 Task: Select the current location as Chichen Itza, Mexico . Now zoom - , and verify the location . Hide zoom slider
Action: Mouse moved to (114, 50)
Screenshot: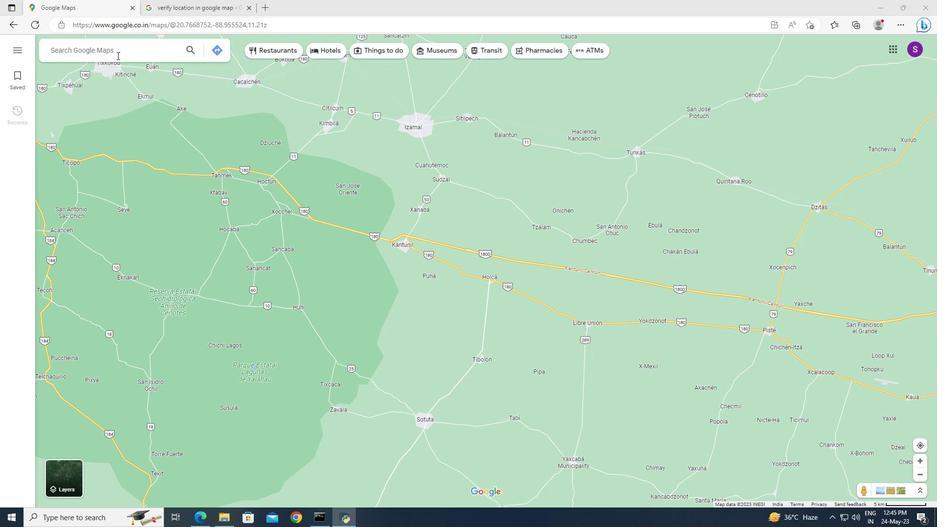 
Action: Mouse pressed left at (114, 50)
Screenshot: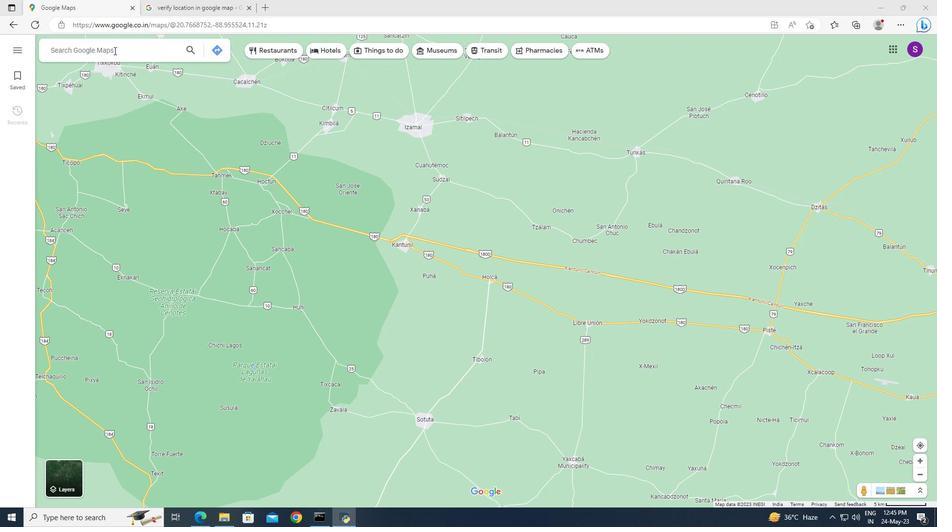 
Action: Key pressed <Key.shift>Chichen<Key.space><Key.shift><Key.shift>Itza,<Key.space><Key.shift>Mexico<Key.enter>
Screenshot: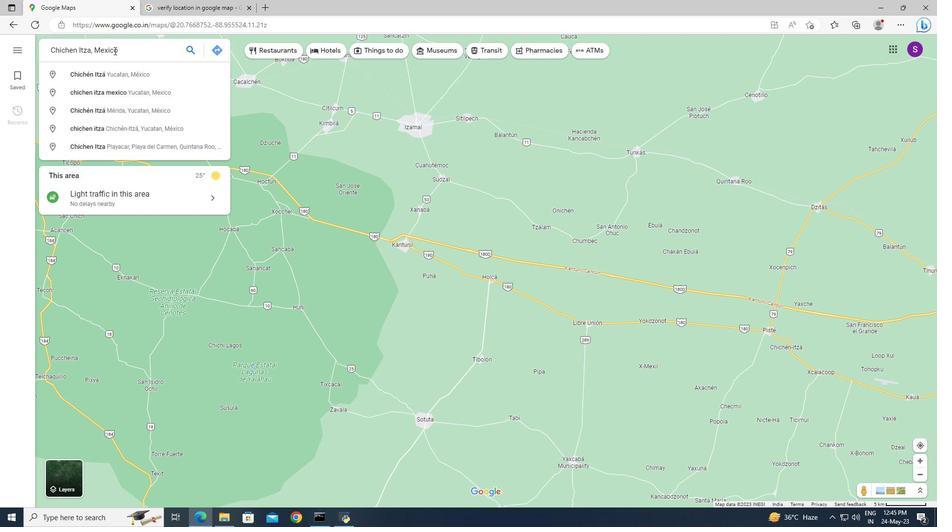 
Action: Mouse moved to (915, 473)
Screenshot: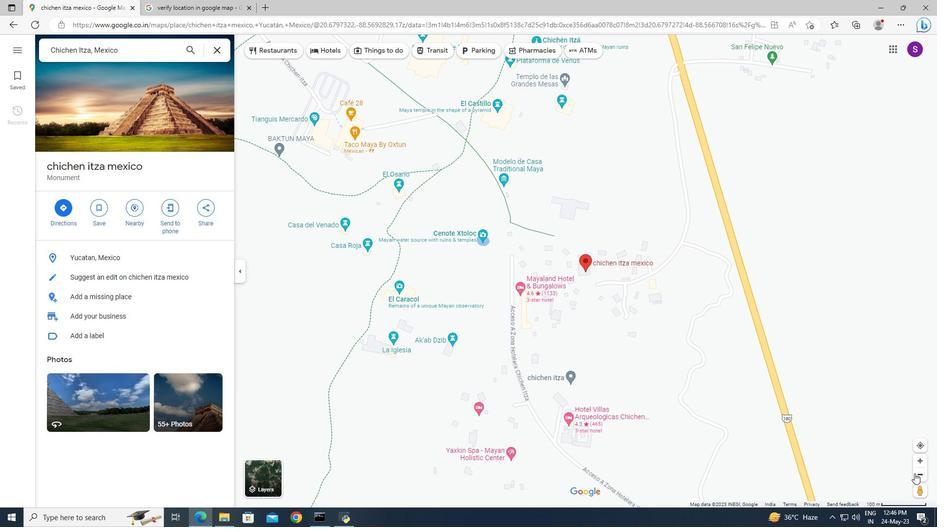 
Action: Mouse pressed left at (915, 473)
Screenshot: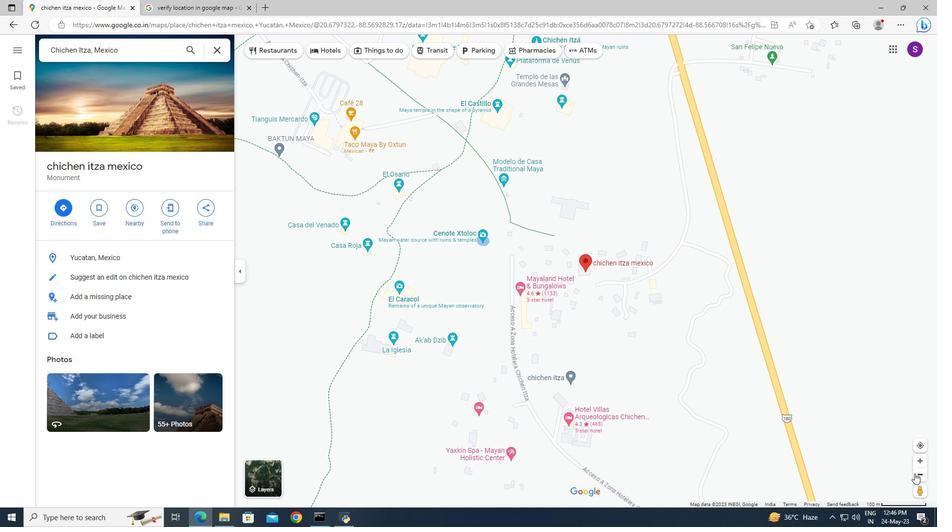
Action: Mouse pressed left at (915, 473)
Screenshot: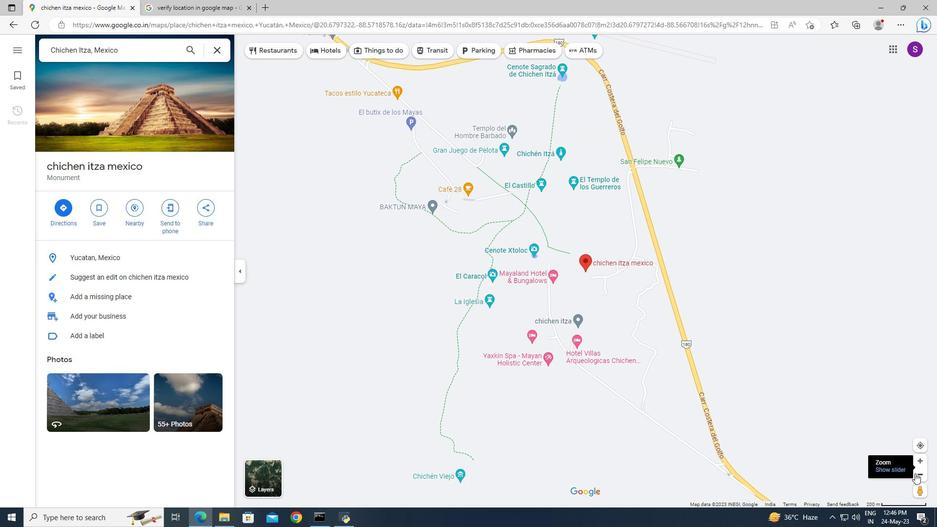 
Action: Mouse moved to (897, 471)
Screenshot: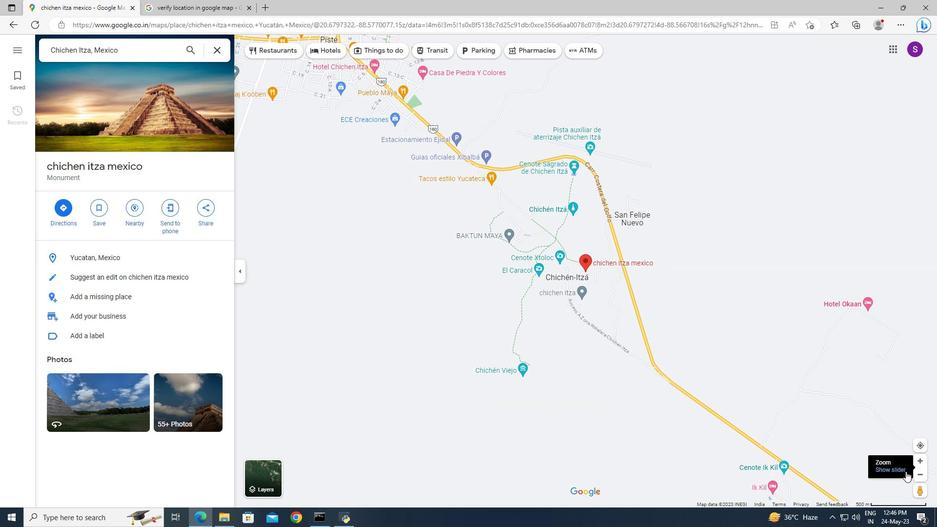 
Action: Mouse pressed left at (897, 471)
Screenshot: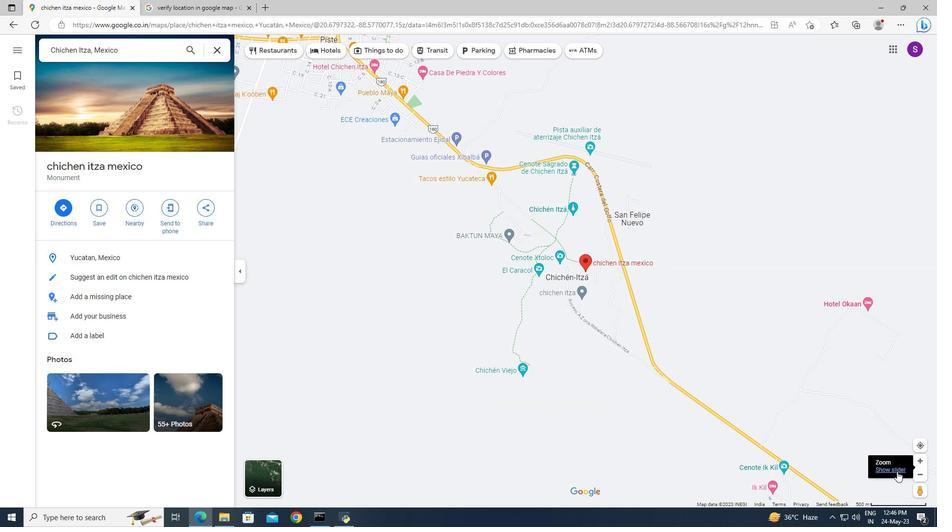 
Action: Mouse moved to (922, 418)
Screenshot: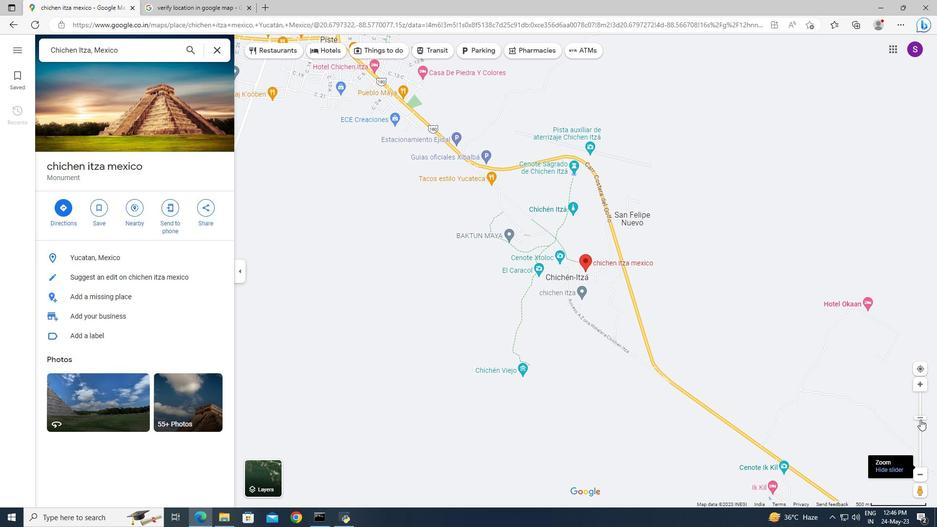 
Action: Mouse pressed left at (922, 418)
Screenshot: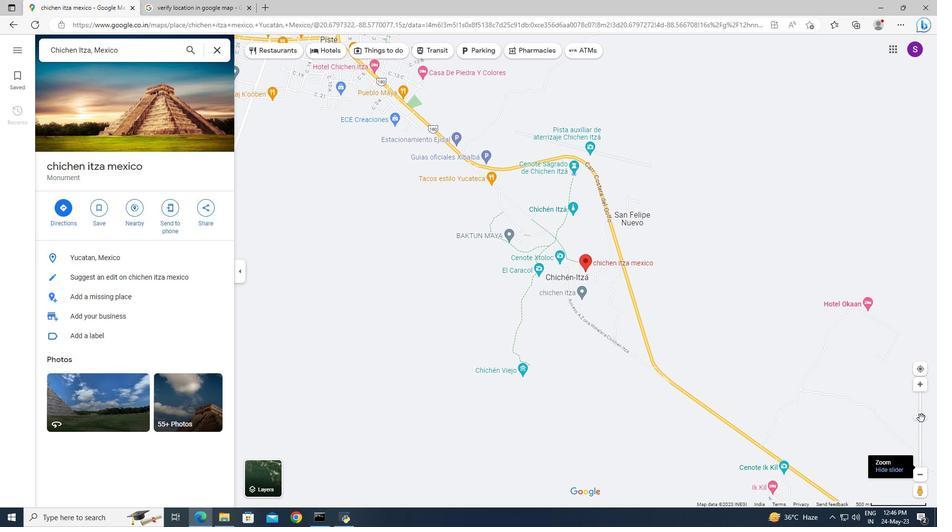 
Action: Mouse moved to (893, 470)
Screenshot: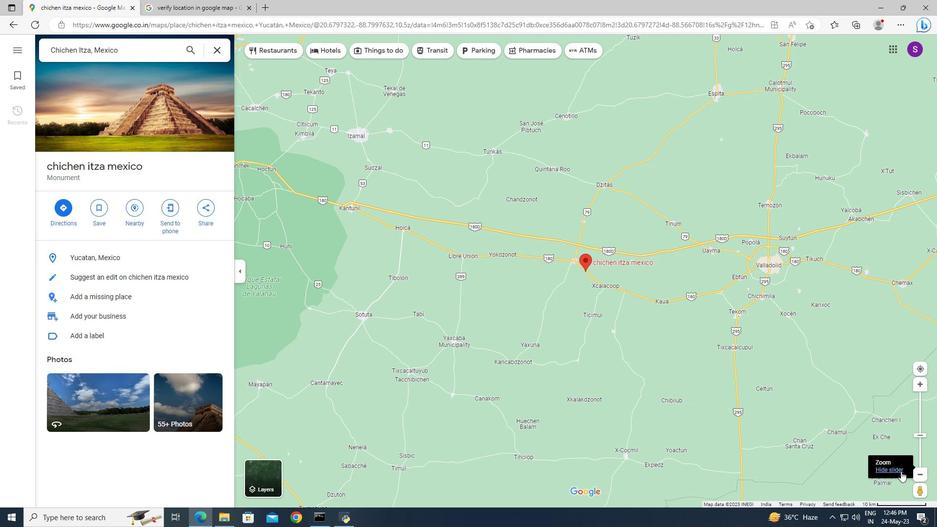 
Action: Mouse pressed left at (893, 470)
Screenshot: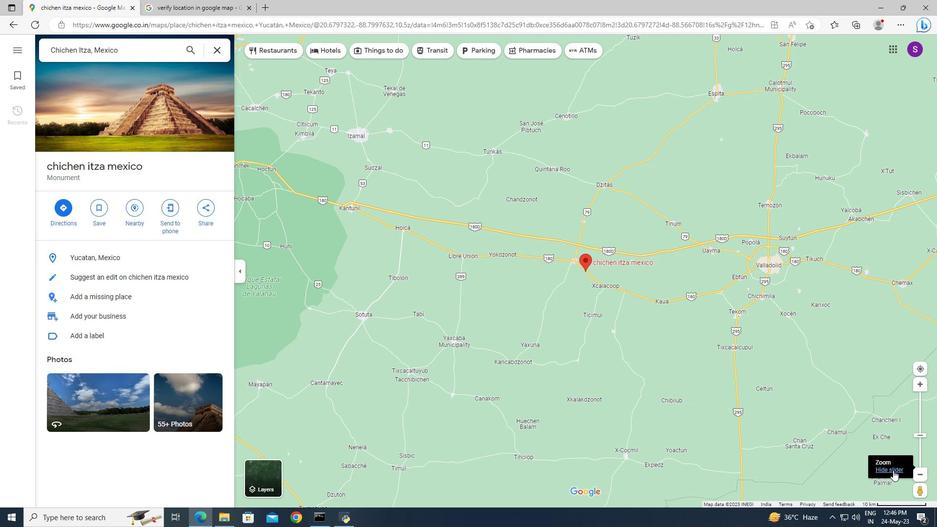 
Action: Mouse moved to (686, 332)
Screenshot: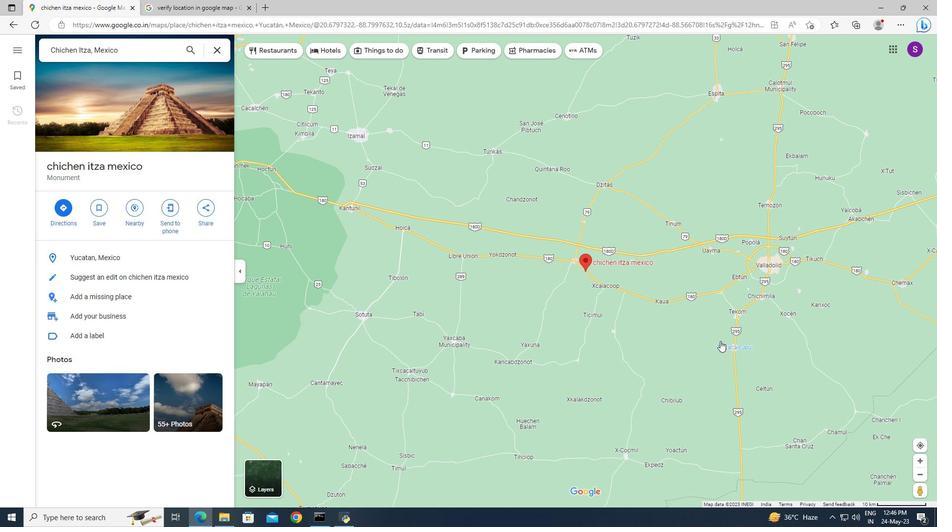 
